 Task: Create a new folder named 'Importance' in the Tasks section, move tasks into it, and then delete the folder.
Action: Mouse moved to (17, 146)
Screenshot: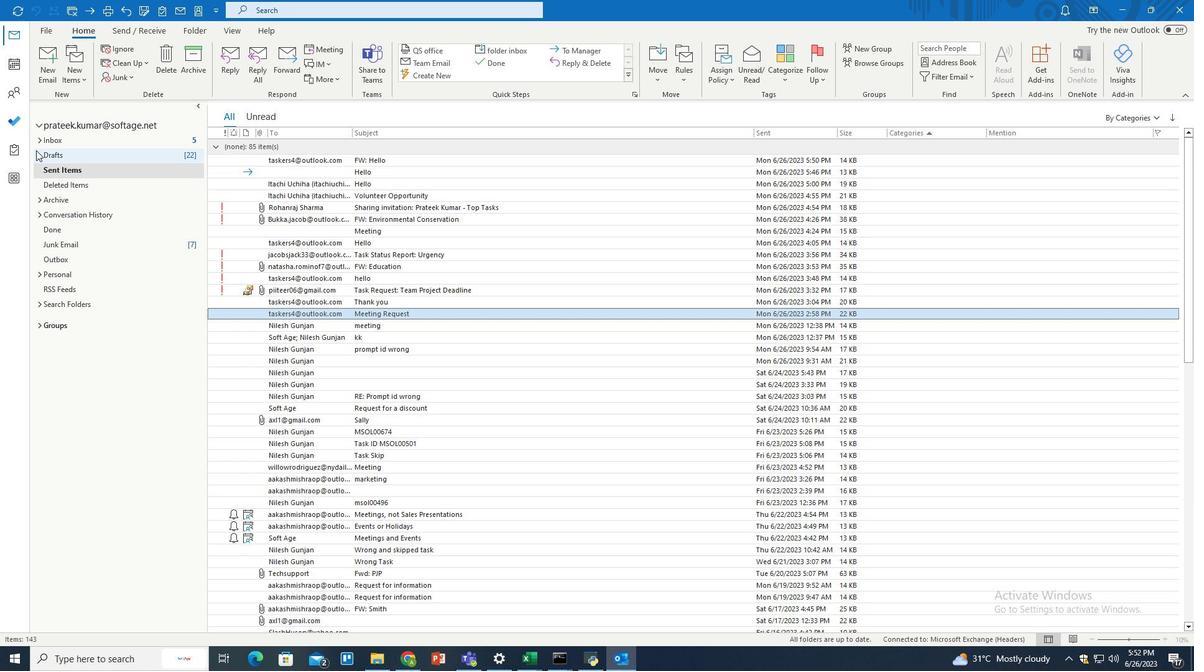 
Action: Mouse pressed left at (17, 146)
Screenshot: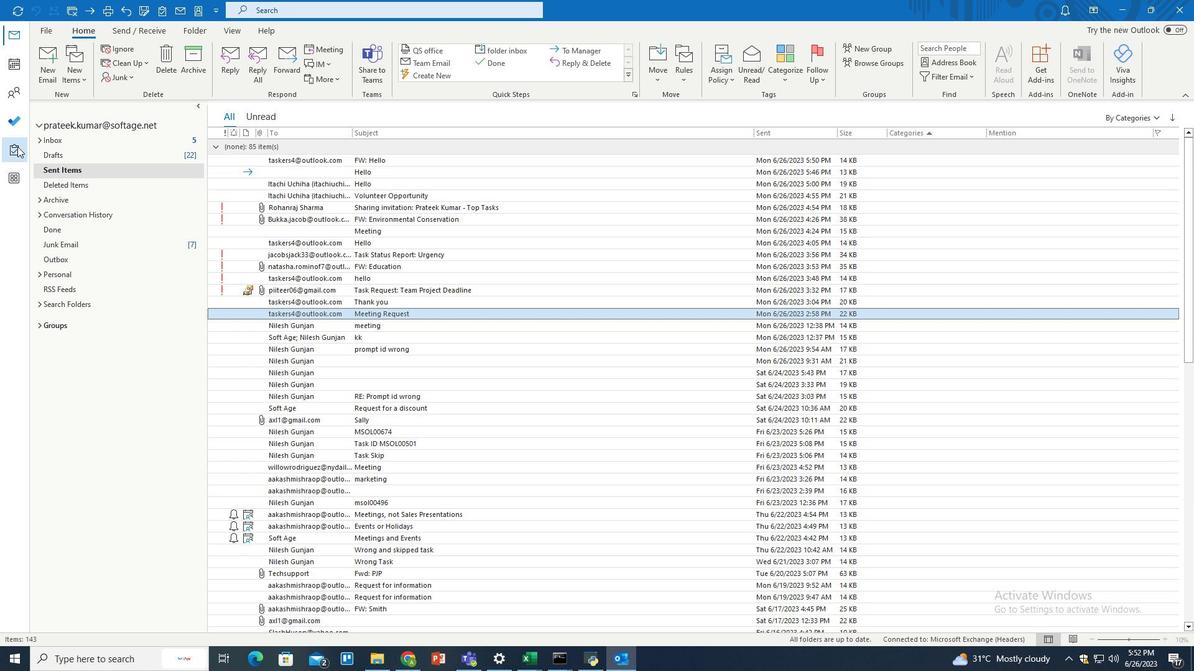 
Action: Mouse moved to (203, 31)
Screenshot: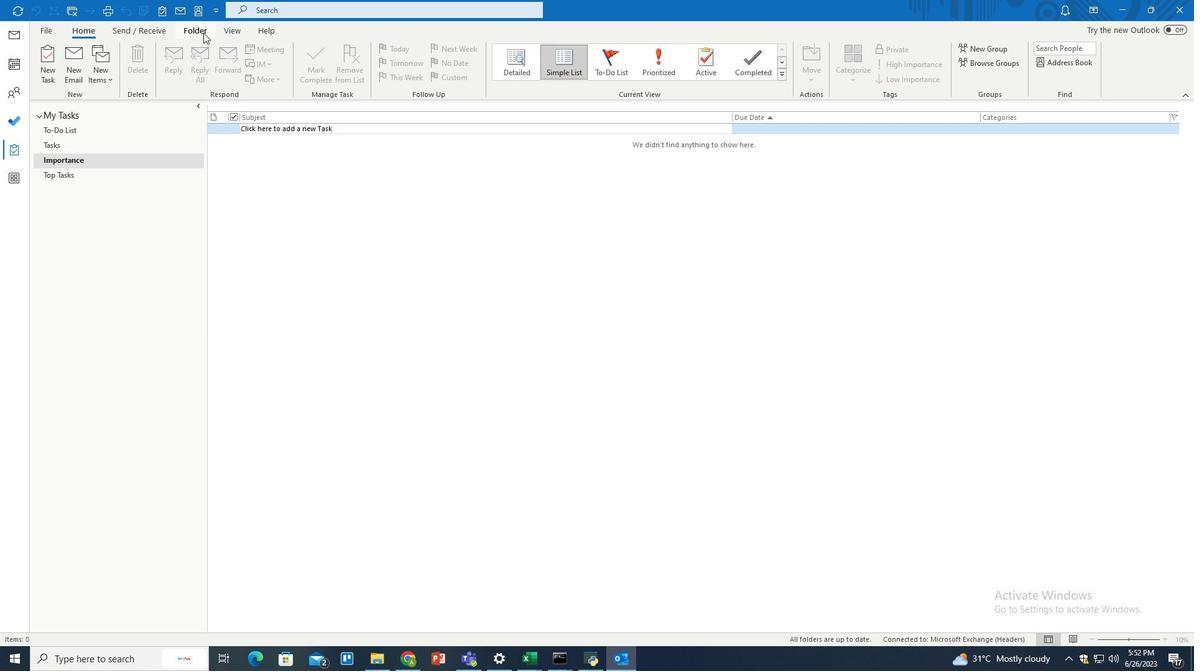 
Action: Mouse pressed left at (203, 31)
Screenshot: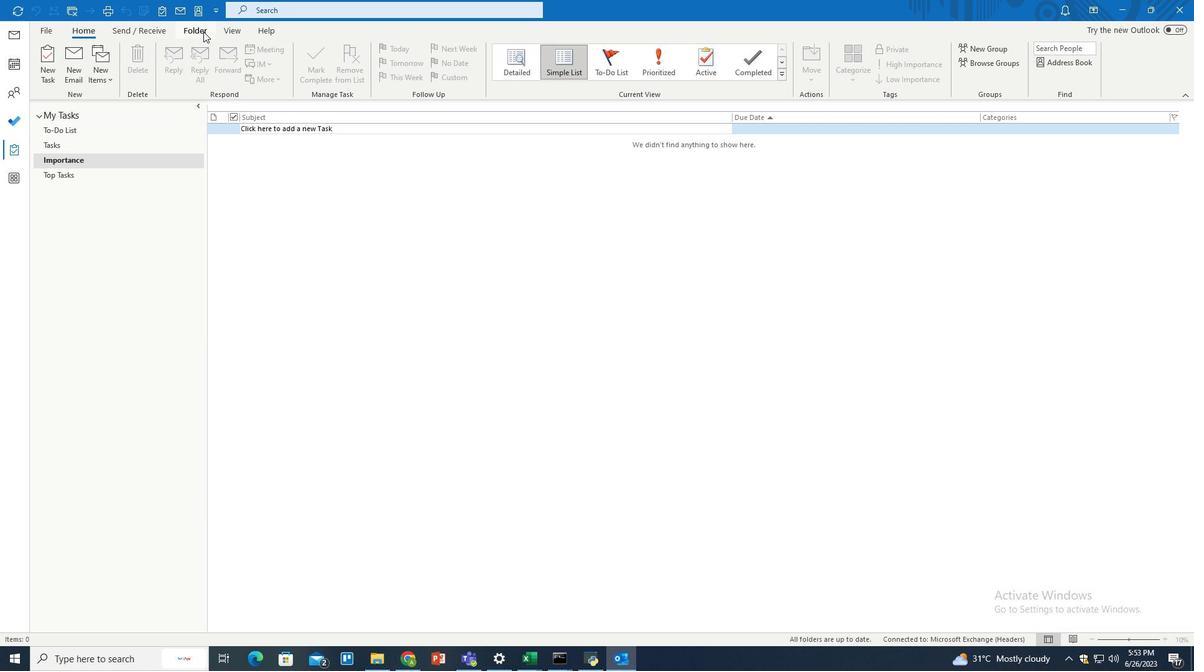 
Action: Mouse moved to (88, 164)
Screenshot: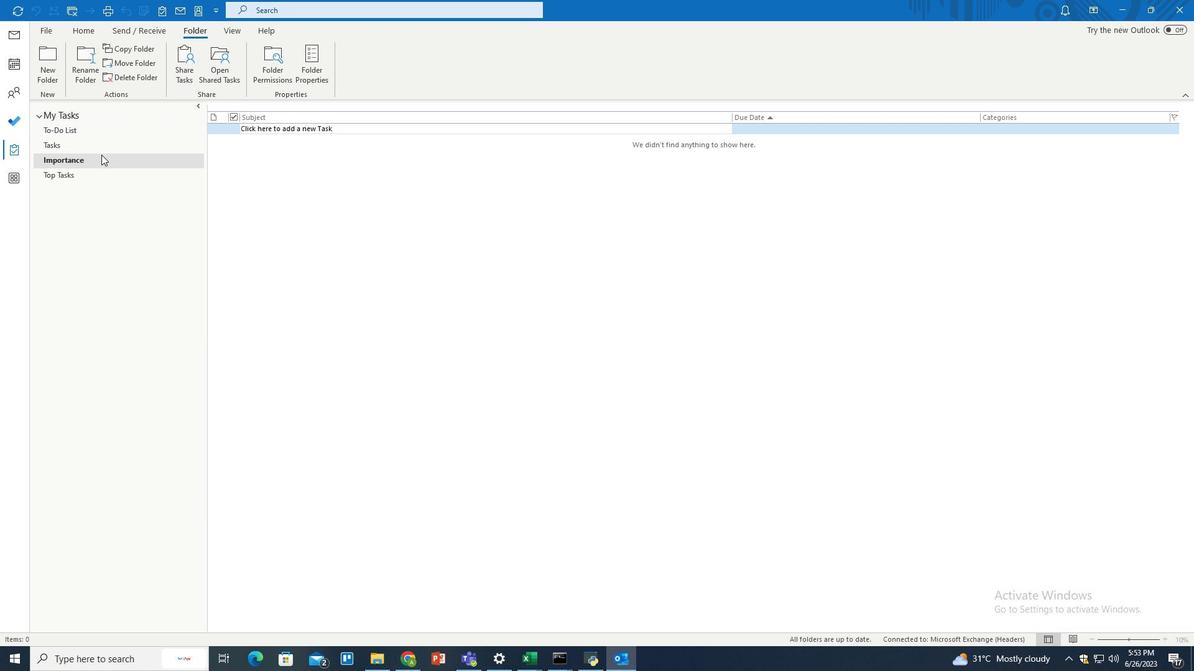 
Action: Mouse pressed left at (88, 164)
Screenshot: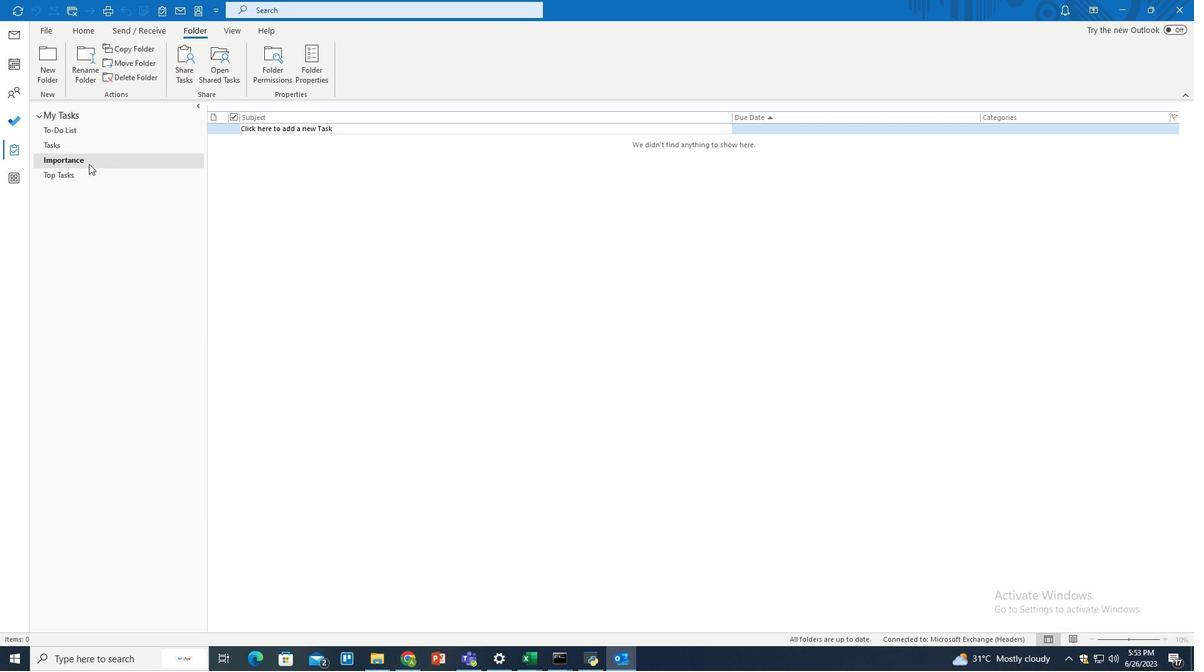 
Action: Mouse moved to (122, 72)
Screenshot: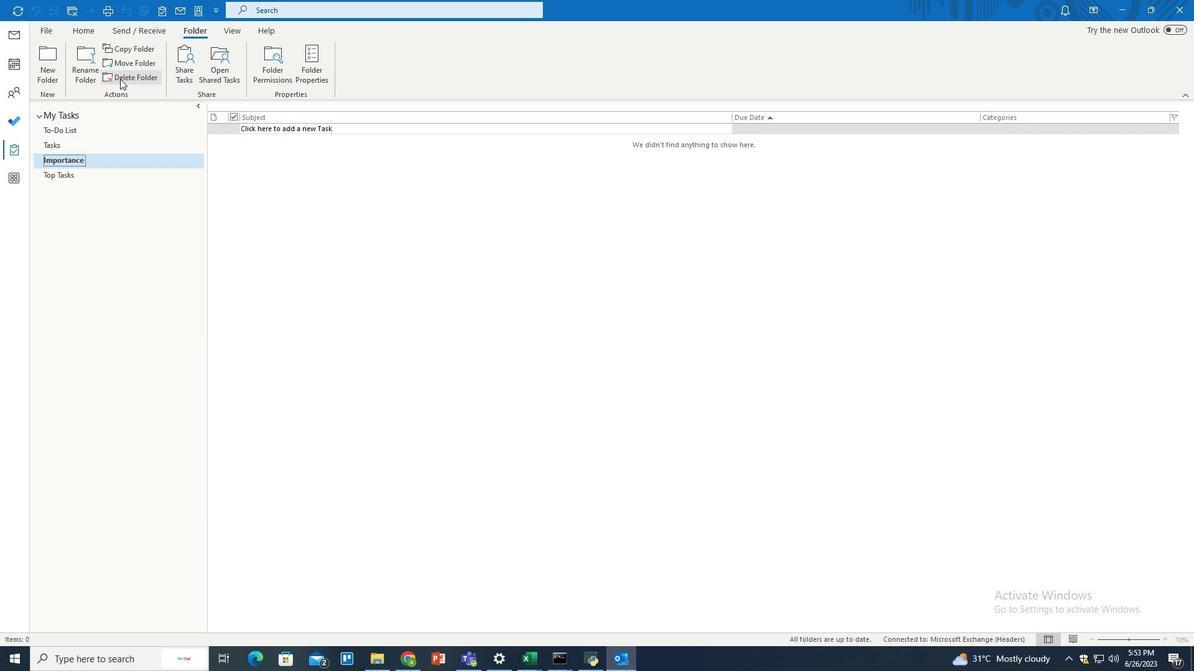 
Action: Mouse pressed left at (122, 72)
Screenshot: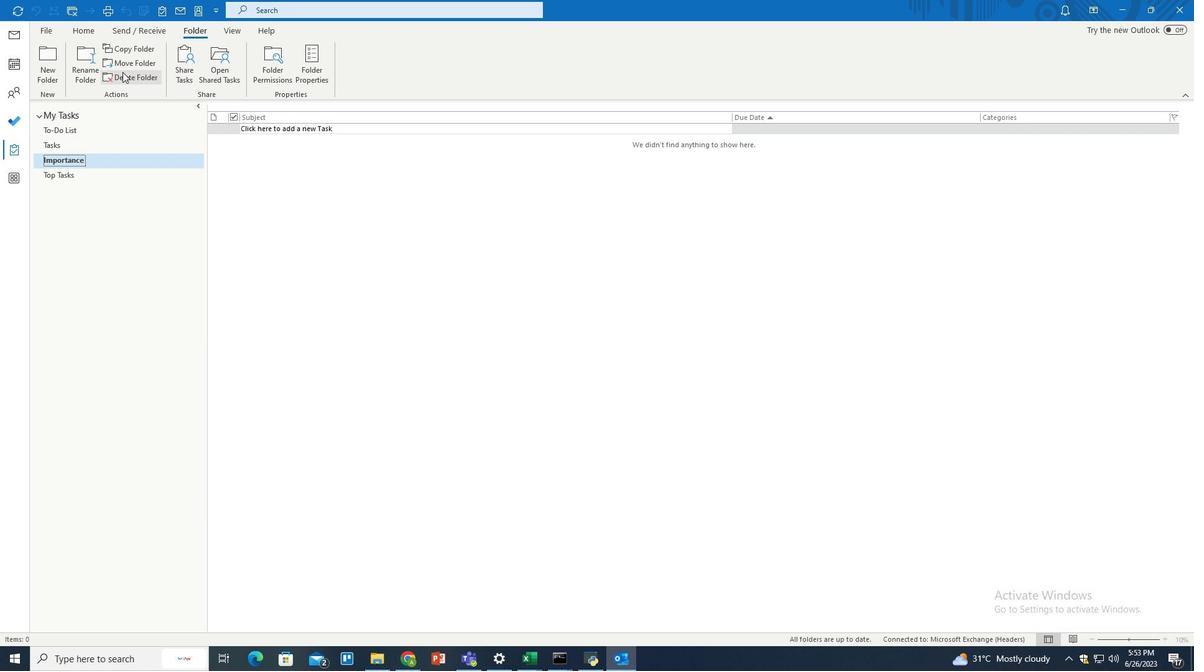 
Action: Mouse moved to (595, 363)
Screenshot: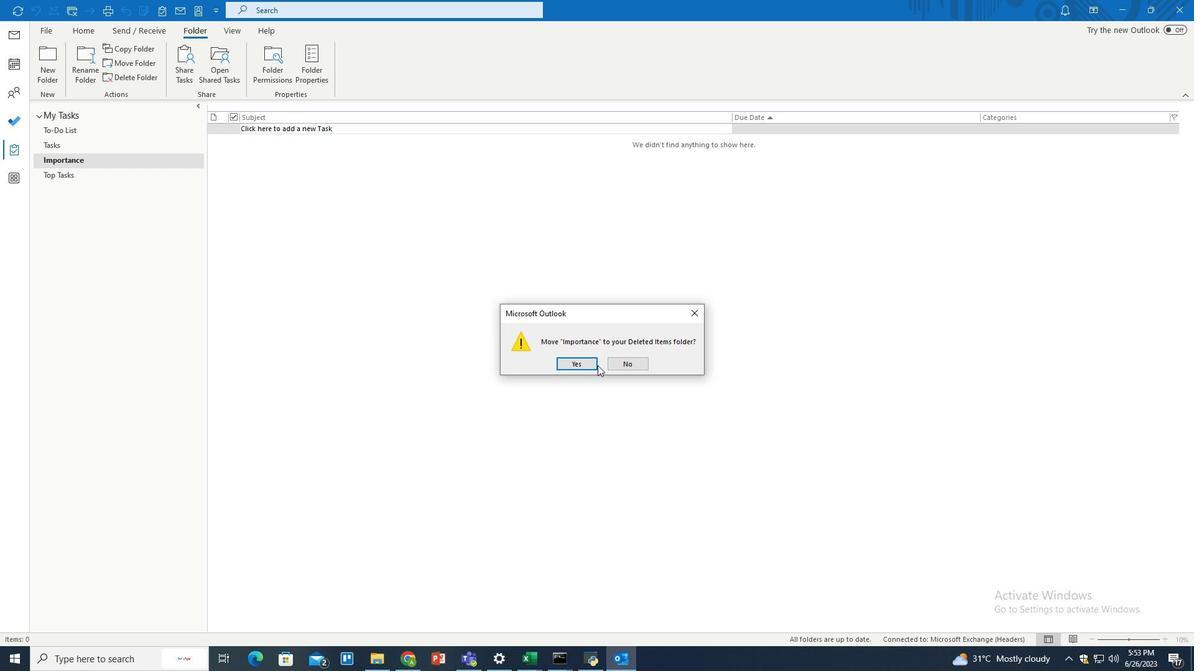 
Action: Mouse pressed left at (595, 363)
Screenshot: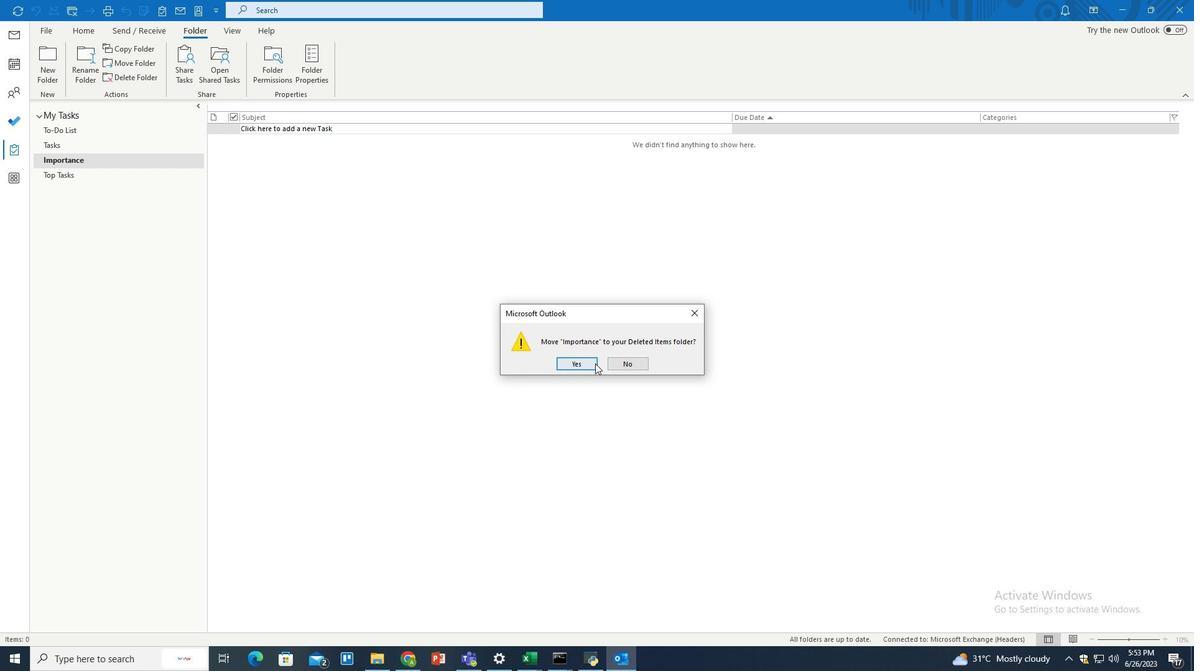 
